 Task: Add Garlic Bread to the cart.
Action: Mouse moved to (21, 112)
Screenshot: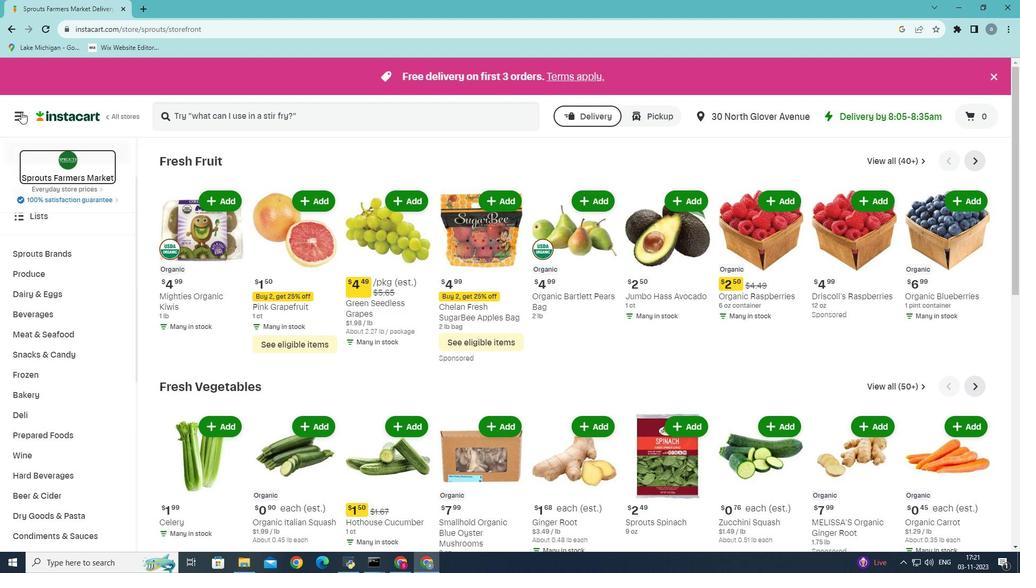 
Action: Mouse pressed left at (21, 112)
Screenshot: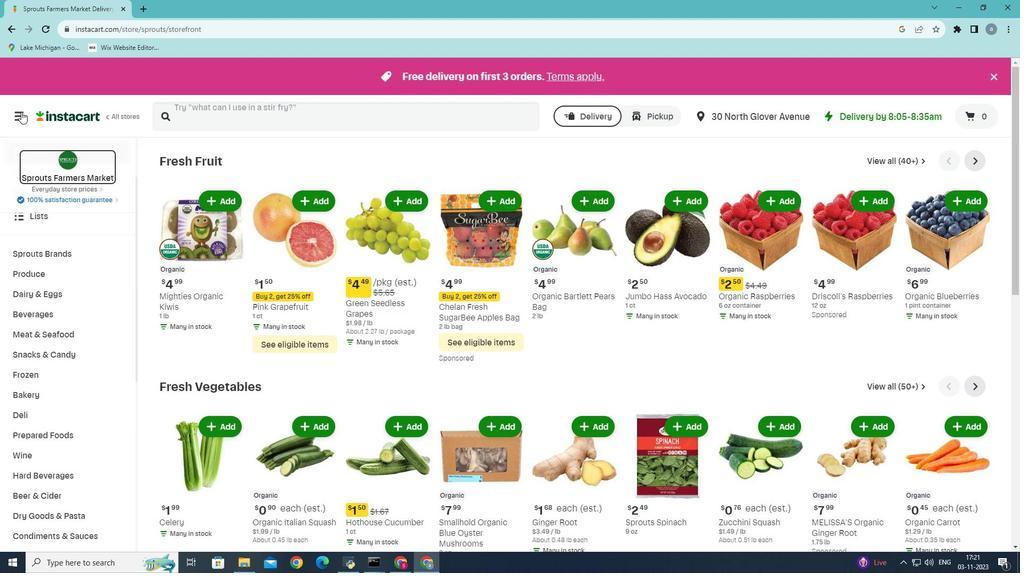 
Action: Mouse moved to (44, 288)
Screenshot: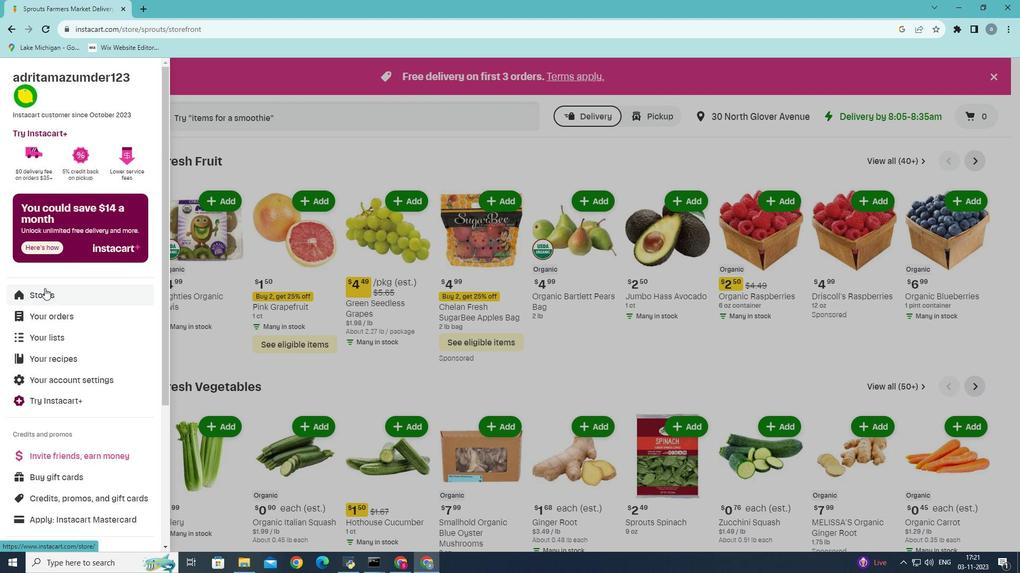 
Action: Mouse pressed left at (44, 288)
Screenshot: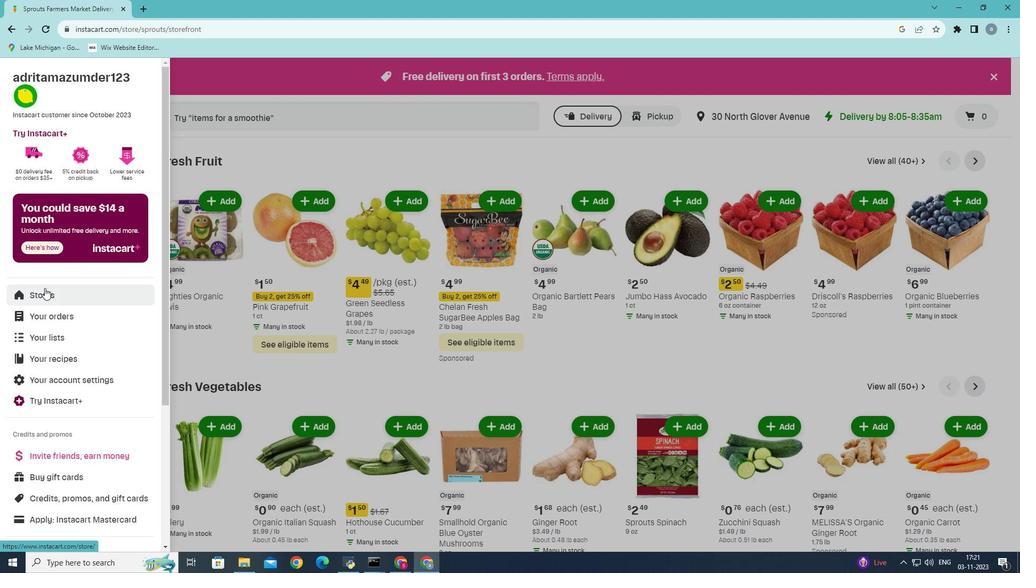 
Action: Mouse moved to (239, 118)
Screenshot: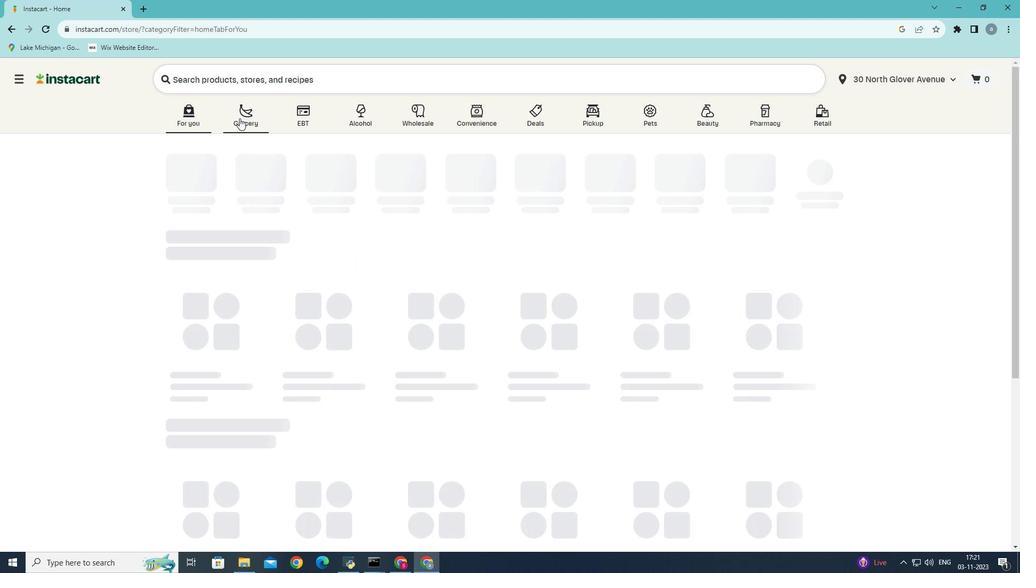 
Action: Mouse pressed left at (239, 118)
Screenshot: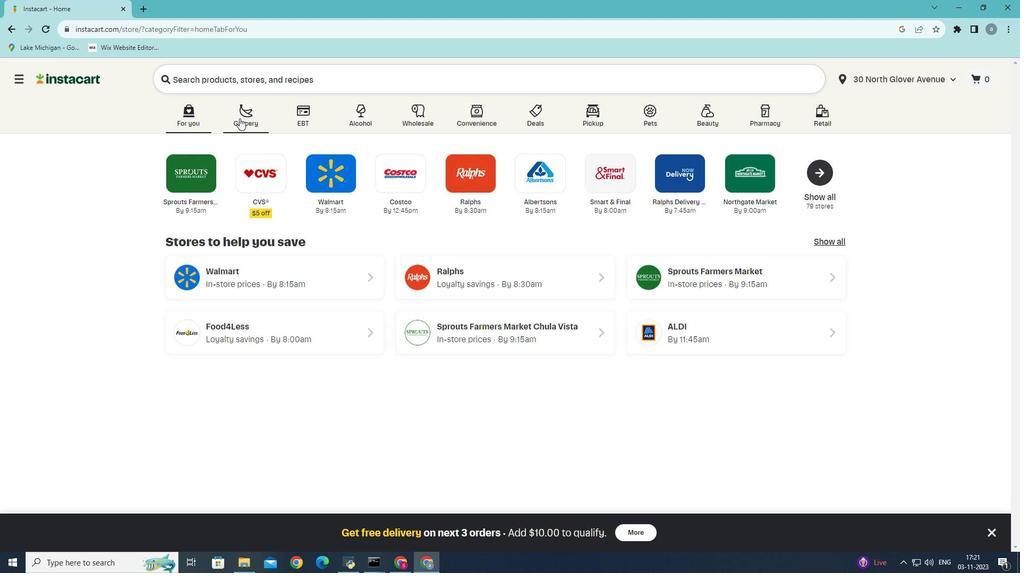
Action: Mouse moved to (220, 311)
Screenshot: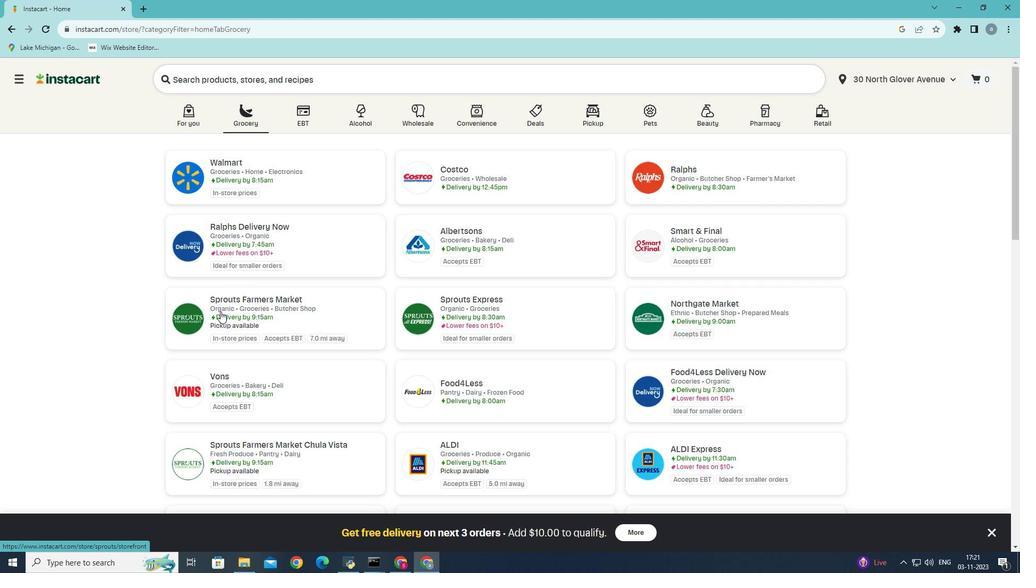 
Action: Mouse pressed left at (220, 311)
Screenshot: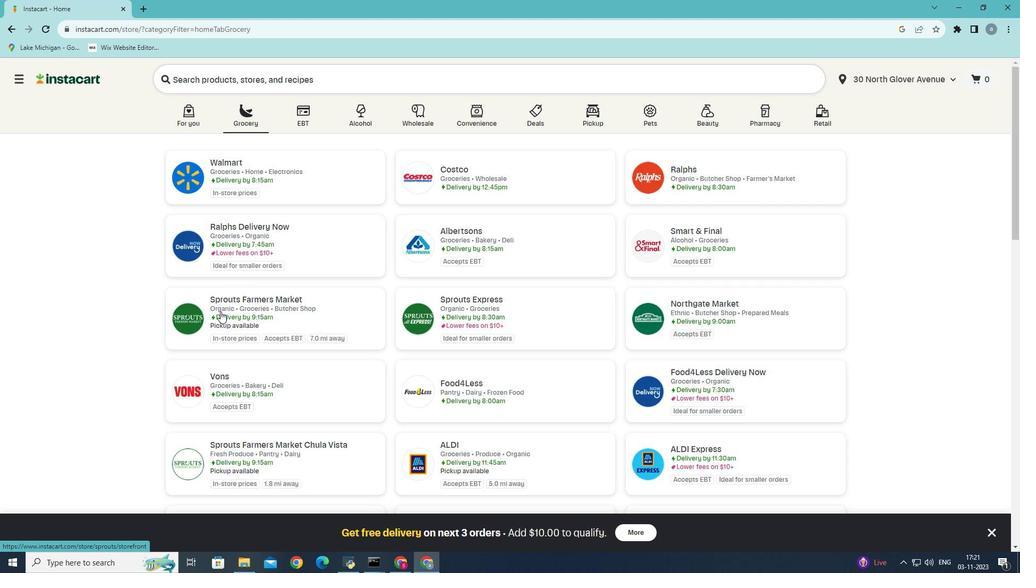 
Action: Mouse moved to (74, 433)
Screenshot: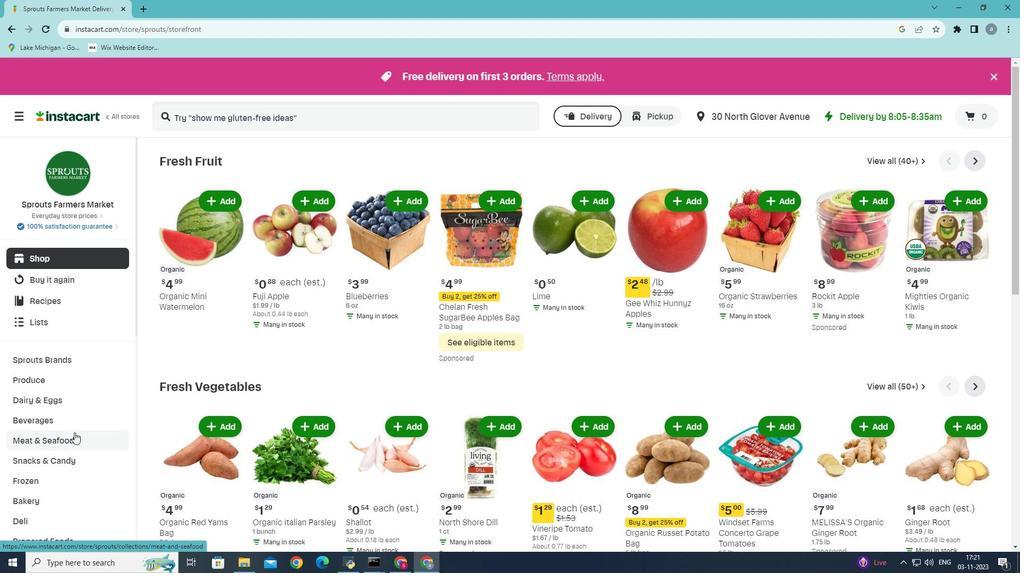 
Action: Mouse scrolled (74, 432) with delta (0, 0)
Screenshot: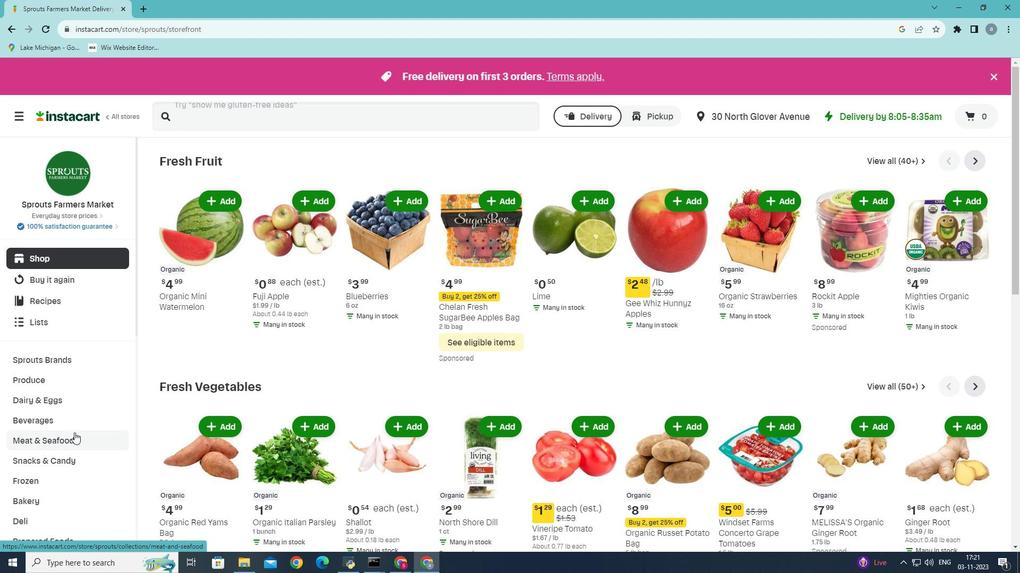 
Action: Mouse scrolled (74, 432) with delta (0, 0)
Screenshot: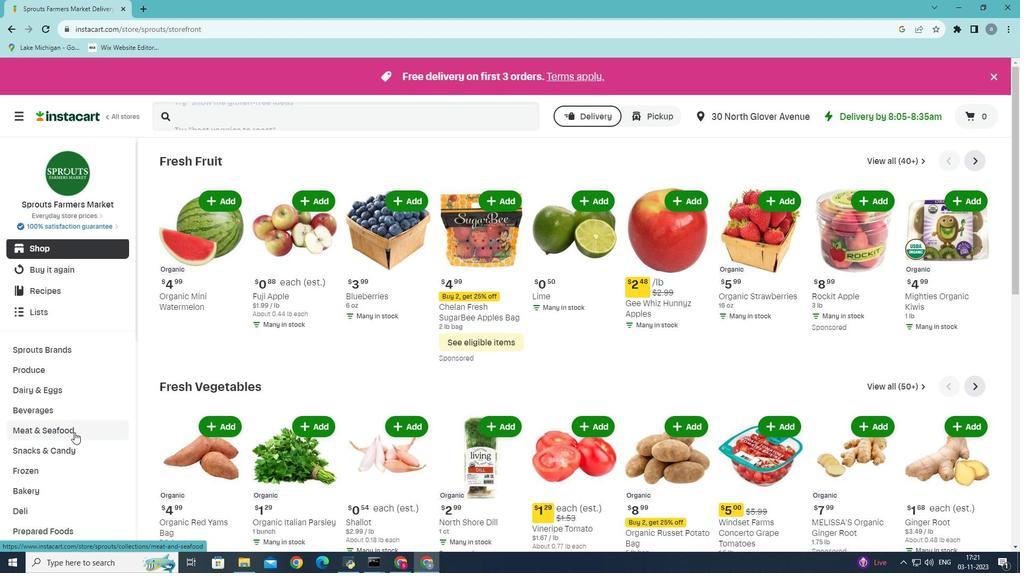 
Action: Mouse moved to (54, 436)
Screenshot: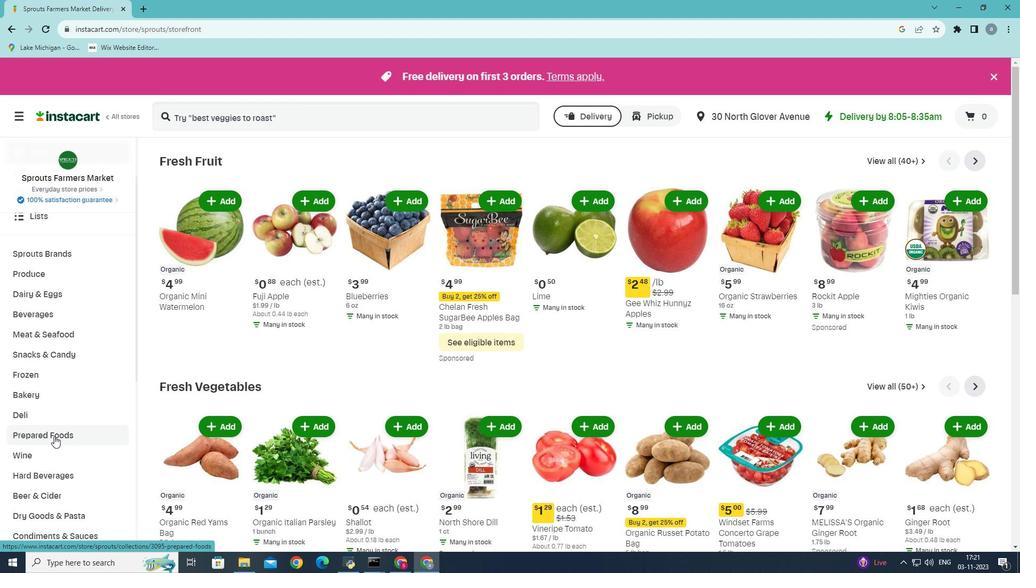 
Action: Mouse pressed left at (54, 436)
Screenshot: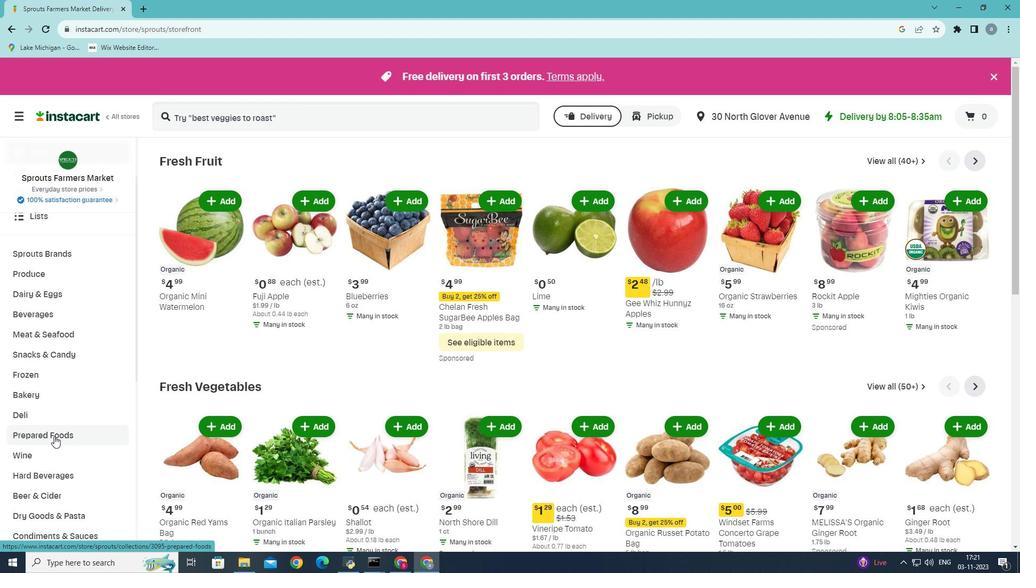 
Action: Mouse moved to (384, 189)
Screenshot: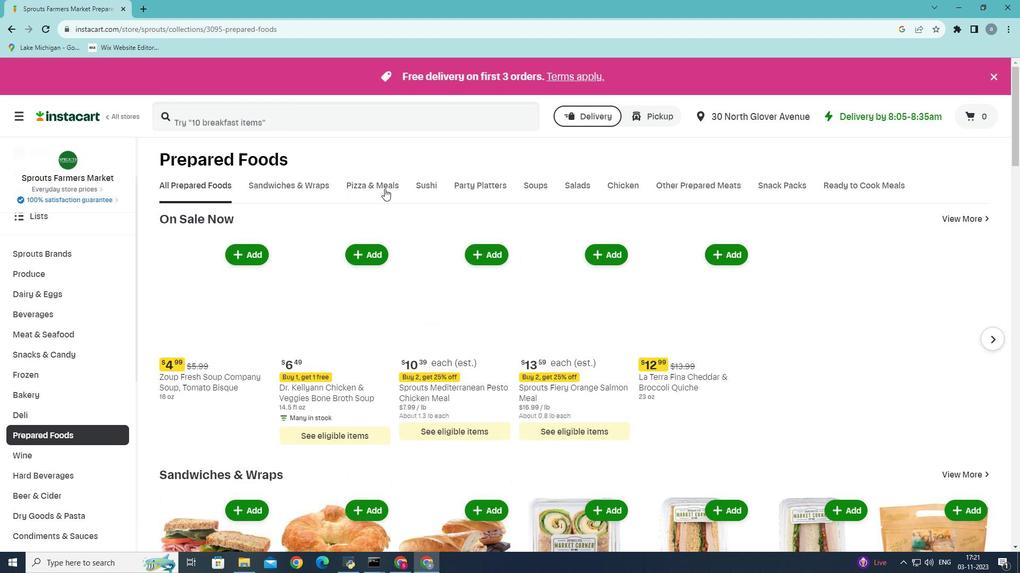 
Action: Mouse pressed left at (384, 189)
Screenshot: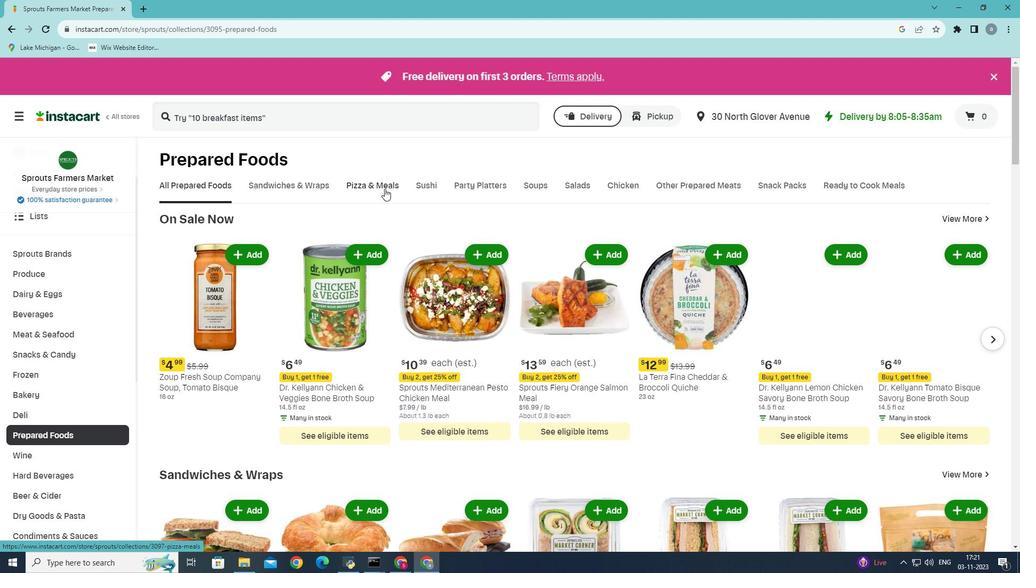 
Action: Mouse moved to (750, 242)
Screenshot: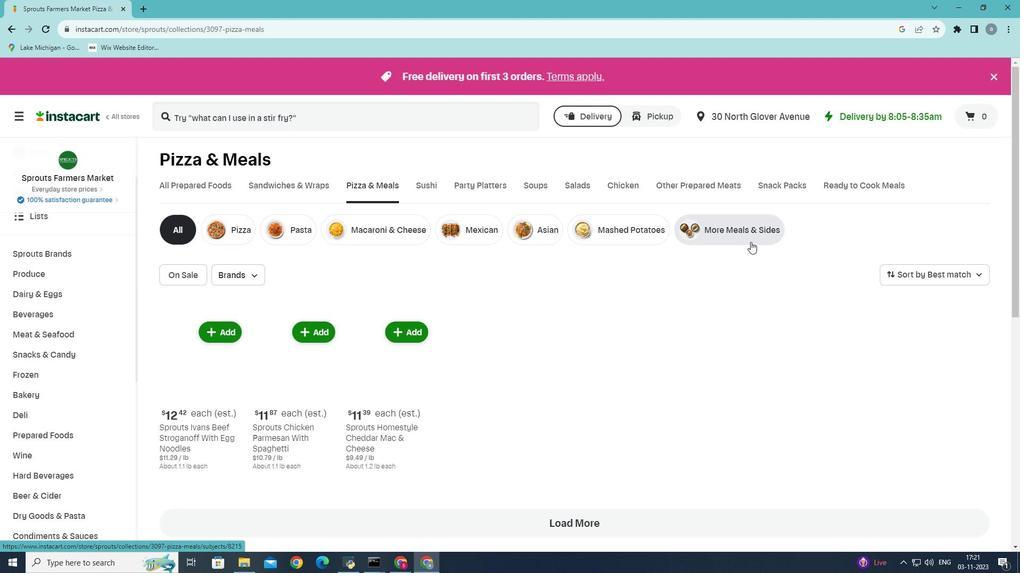 
Action: Mouse pressed left at (750, 242)
Screenshot: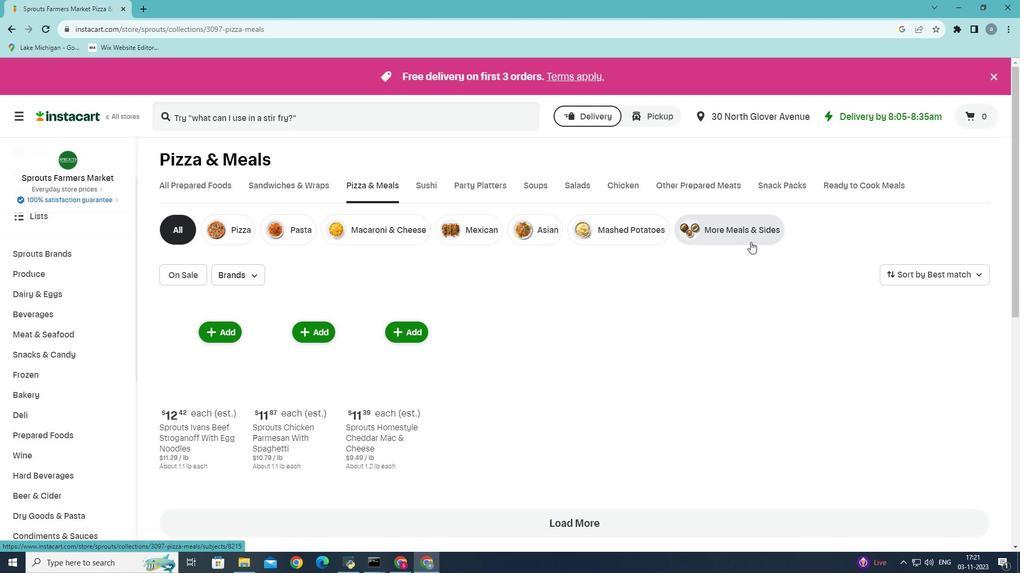 
Action: Mouse moved to (739, 238)
Screenshot: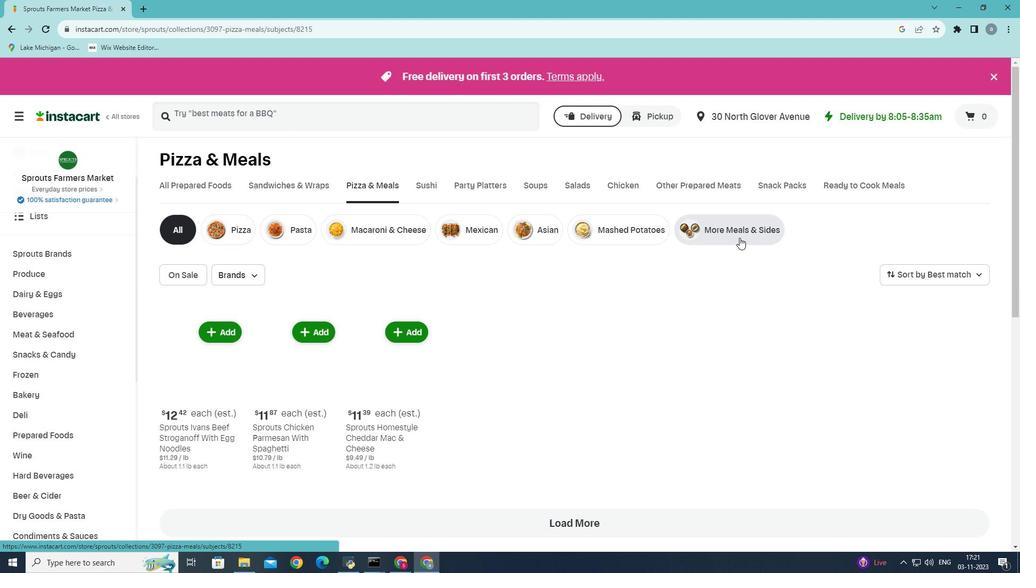 
Action: Mouse pressed left at (739, 238)
Screenshot: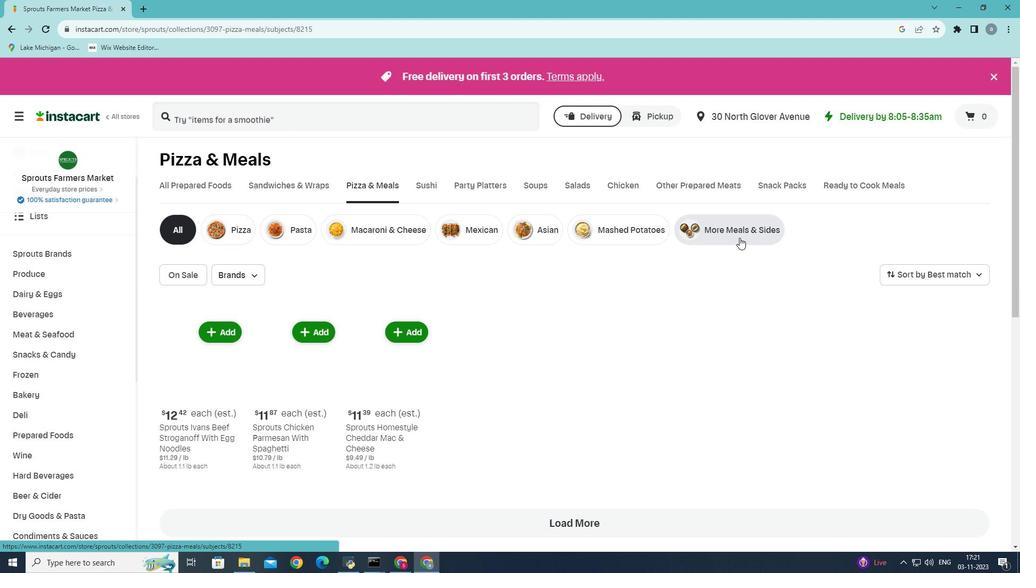 
Action: Mouse moved to (667, 355)
Screenshot: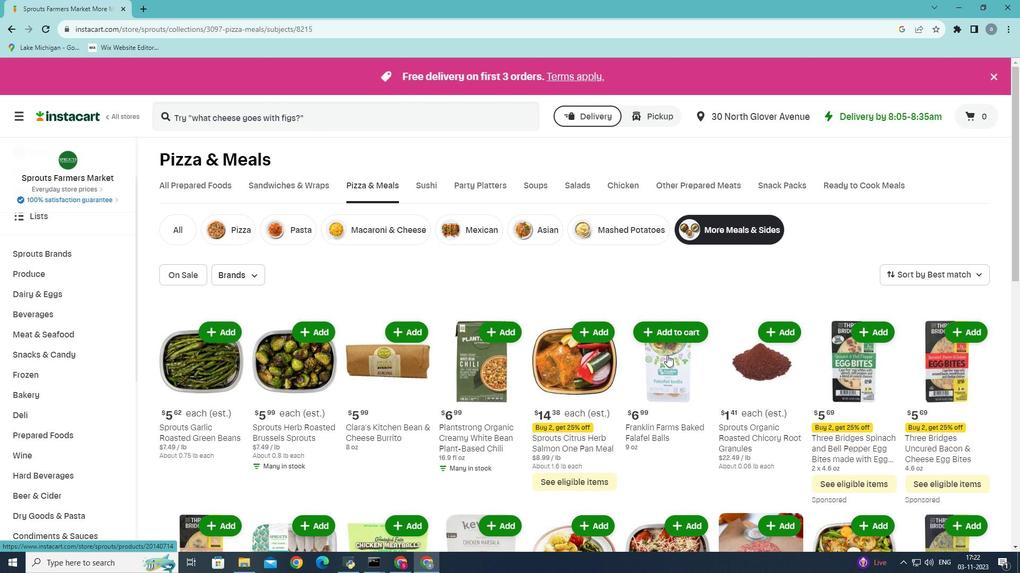 
Action: Mouse scrolled (667, 354) with delta (0, 0)
Screenshot: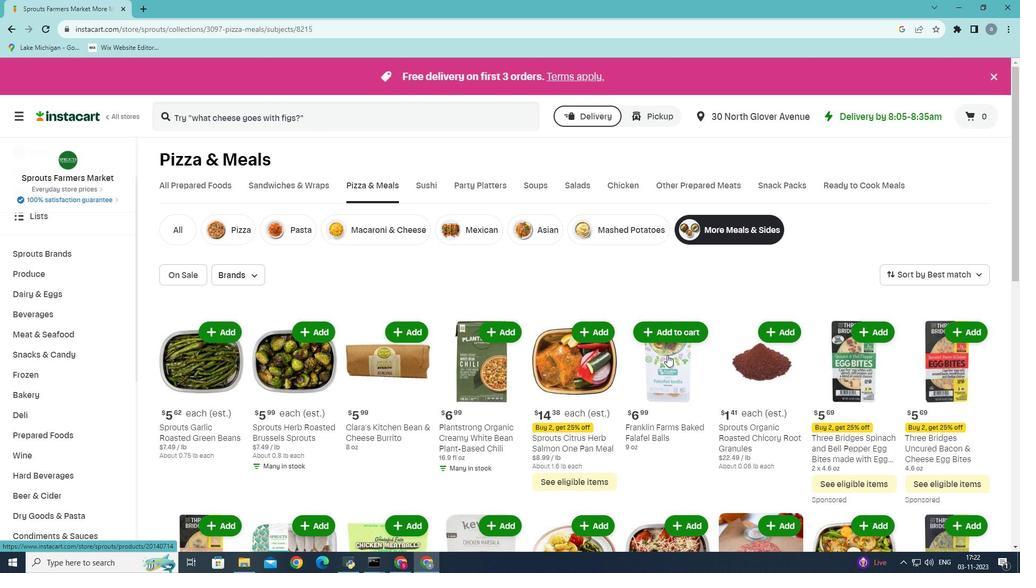 
Action: Mouse moved to (665, 362)
Screenshot: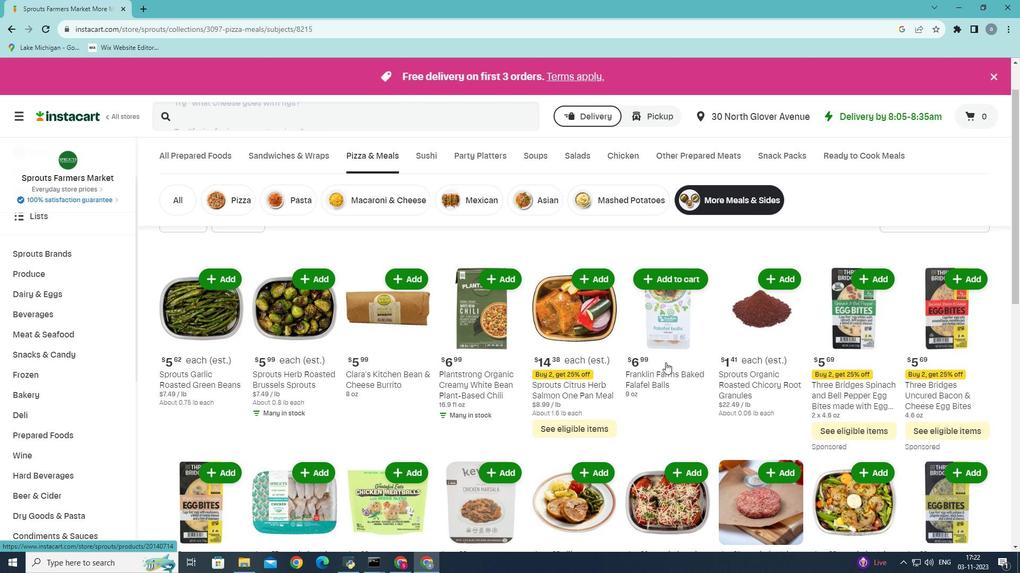 
Action: Mouse scrolled (665, 362) with delta (0, 0)
Screenshot: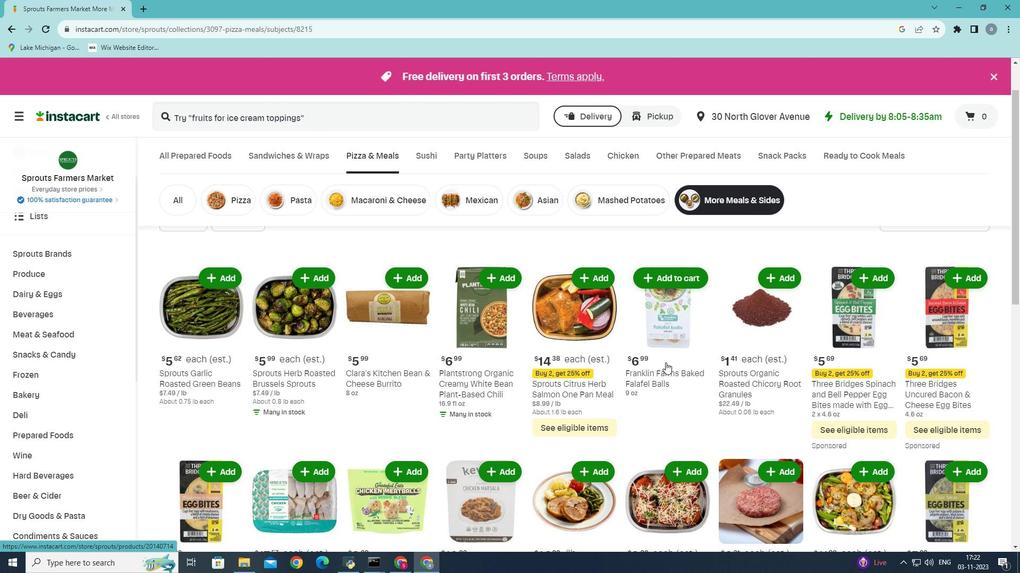 
Action: Mouse moved to (666, 362)
Screenshot: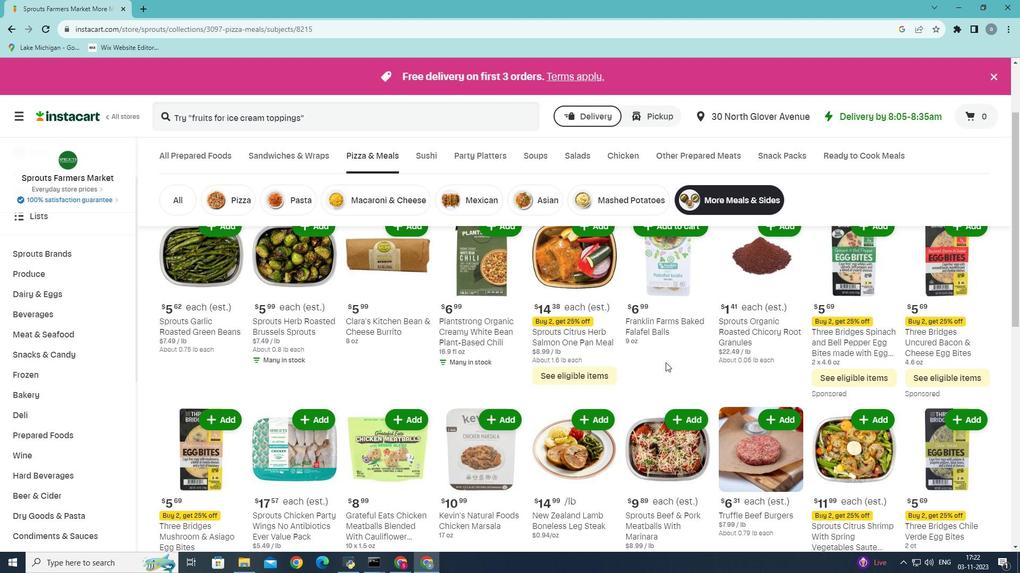 
Action: Mouse scrolled (666, 362) with delta (0, 0)
Screenshot: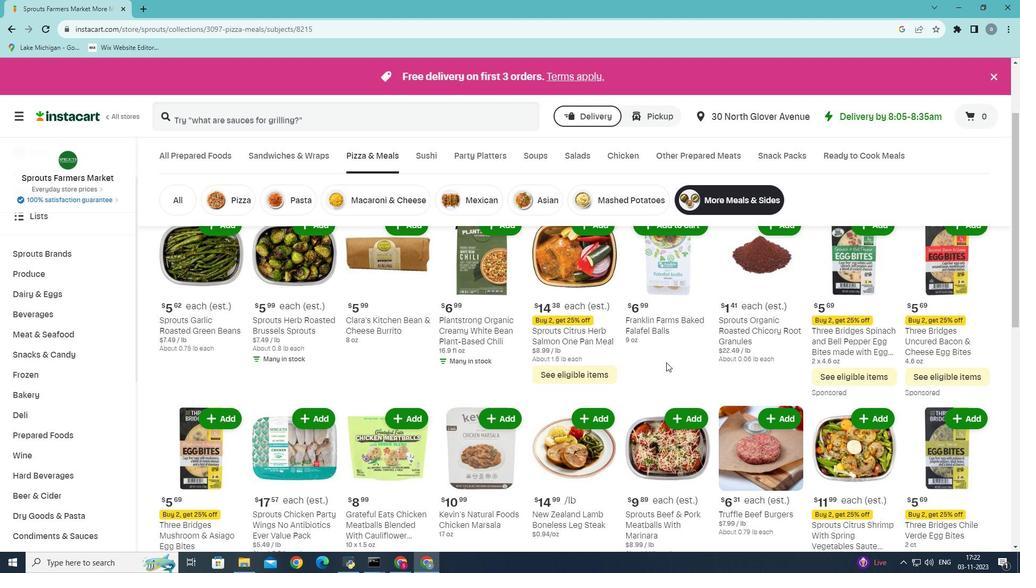 
Action: Mouse scrolled (666, 362) with delta (0, 0)
Screenshot: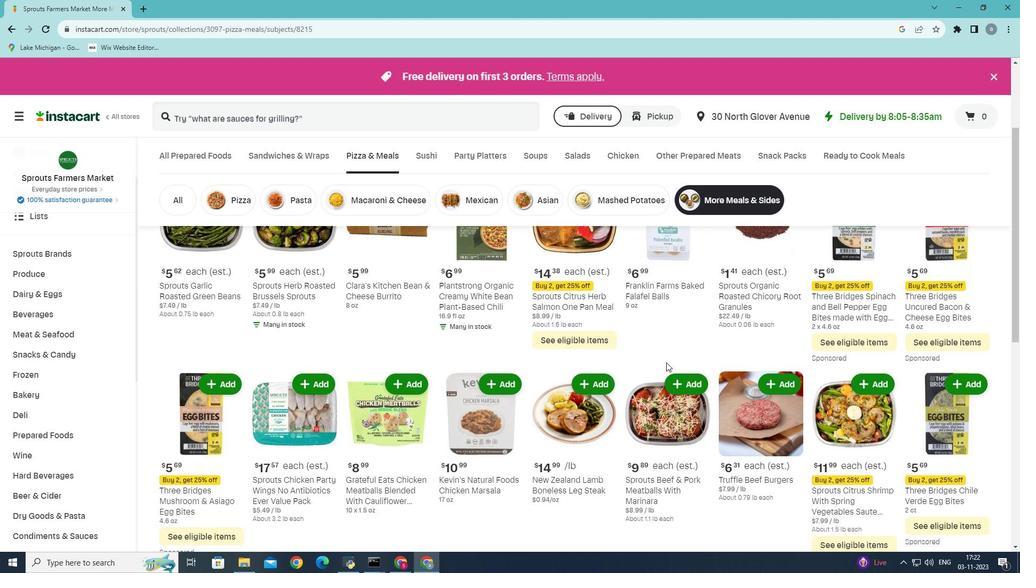 
Action: Mouse moved to (666, 362)
Screenshot: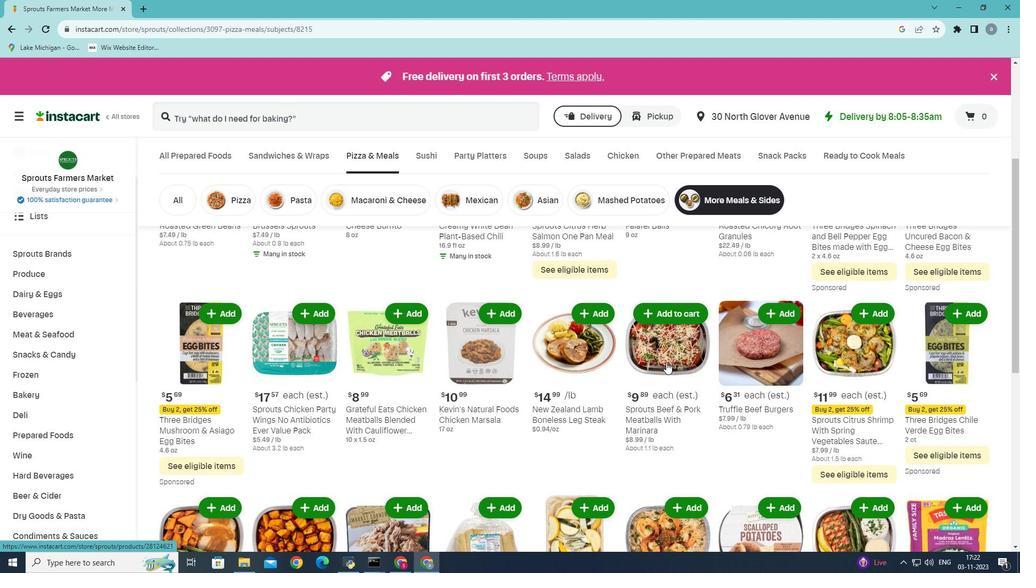 
Action: Mouse scrolled (666, 362) with delta (0, 0)
Screenshot: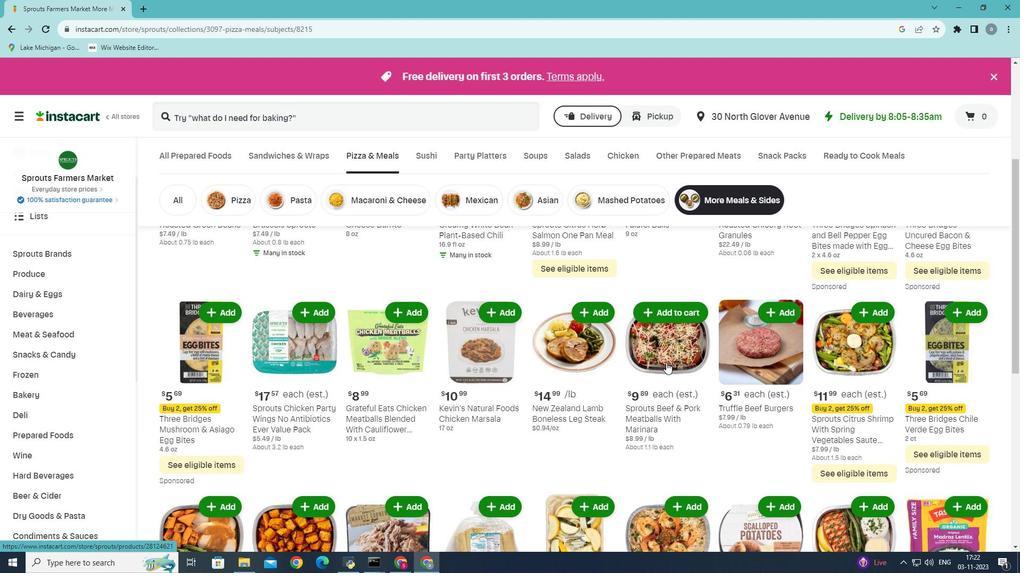 
Action: Mouse scrolled (666, 362) with delta (0, 0)
Screenshot: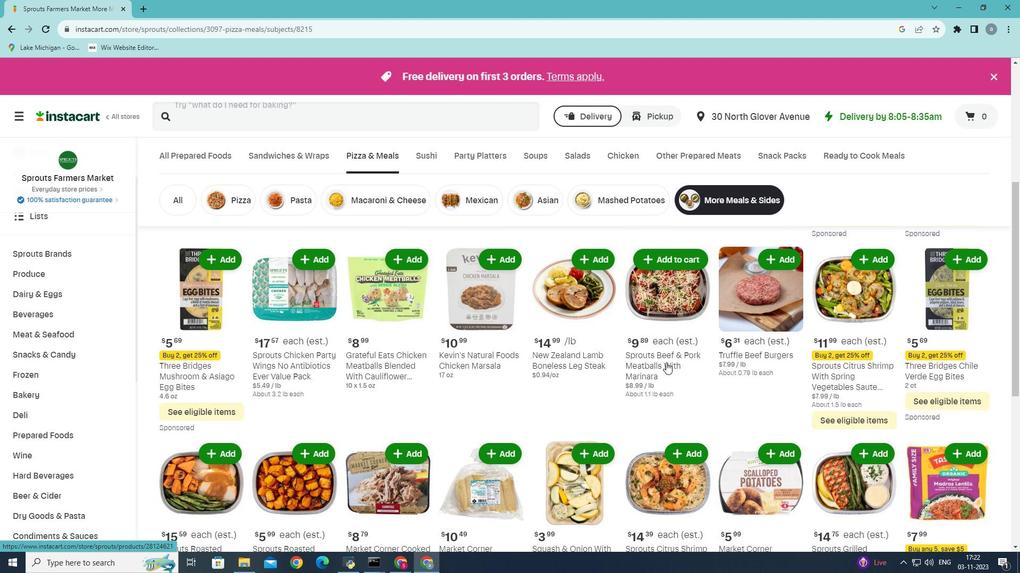
Action: Mouse scrolled (666, 362) with delta (0, 0)
Screenshot: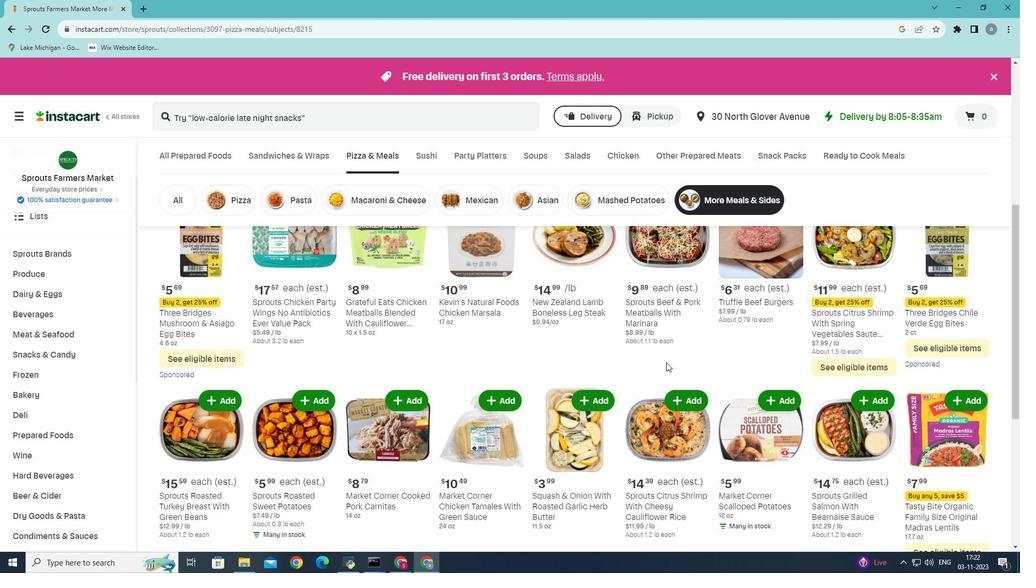 
Action: Mouse scrolled (666, 362) with delta (0, 0)
Screenshot: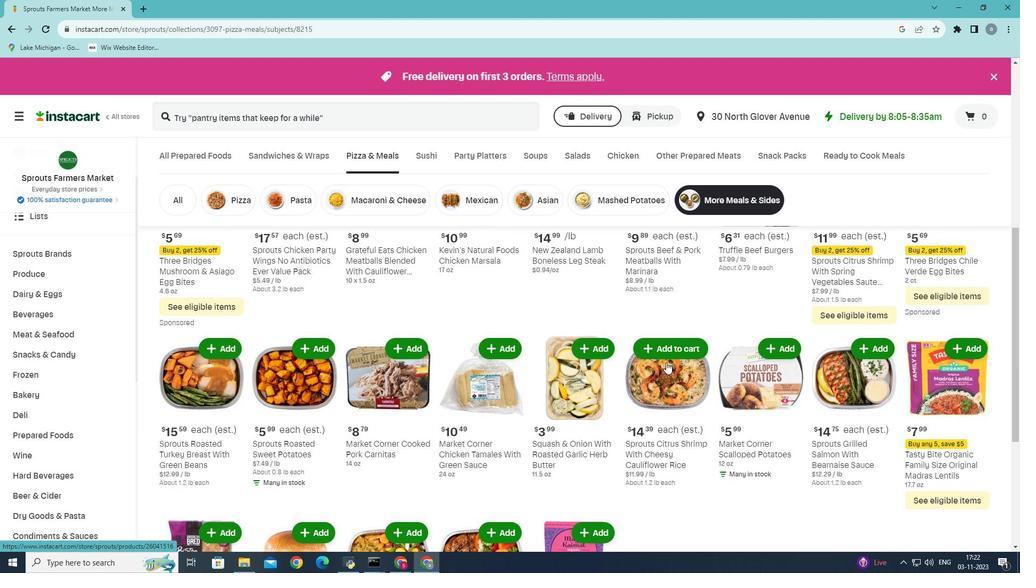 
Action: Mouse scrolled (666, 362) with delta (0, 0)
Screenshot: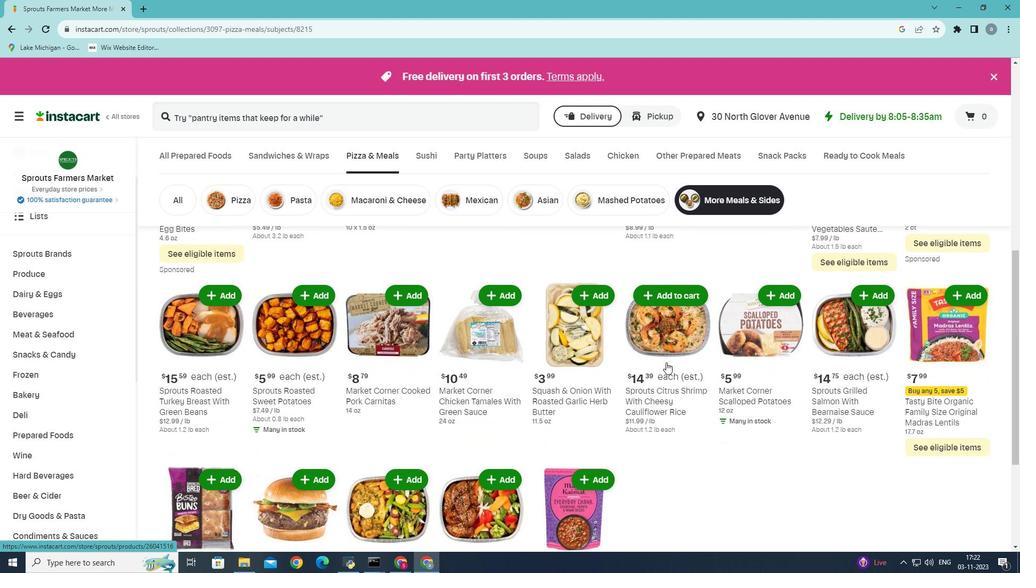 
Action: Mouse scrolled (666, 362) with delta (0, 0)
Screenshot: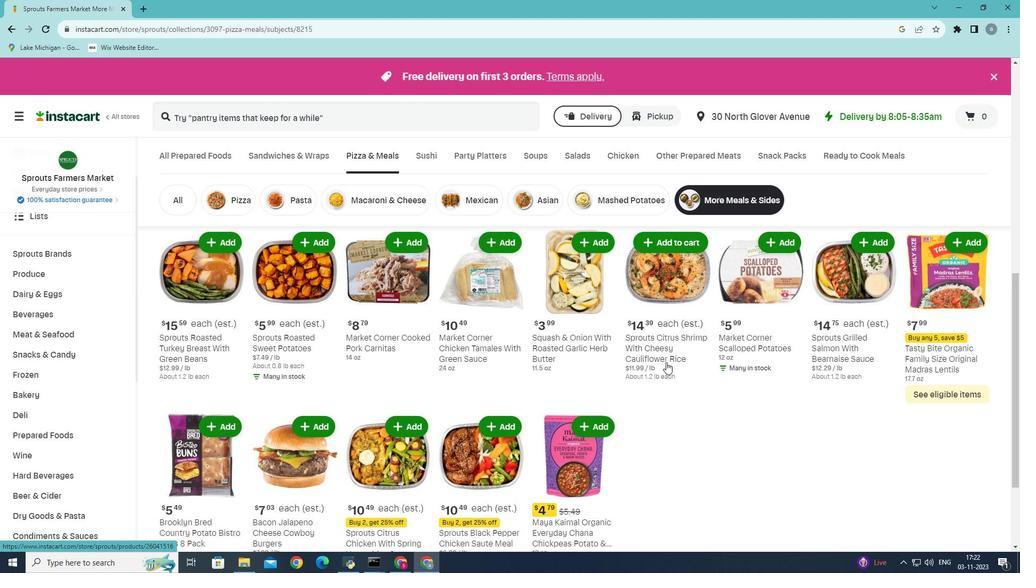 
Action: Mouse moved to (871, 376)
Screenshot: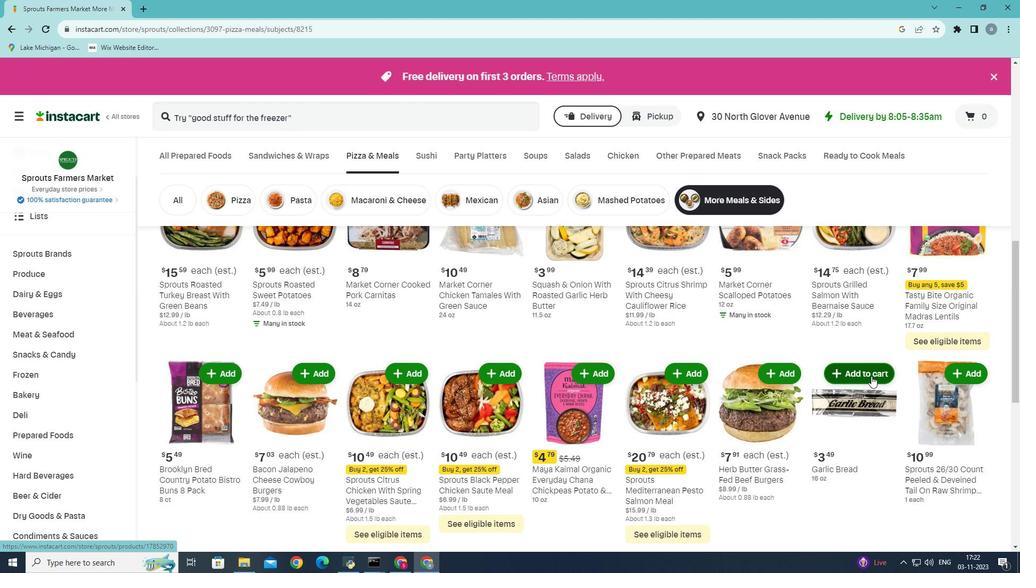 
Action: Mouse pressed left at (871, 376)
Screenshot: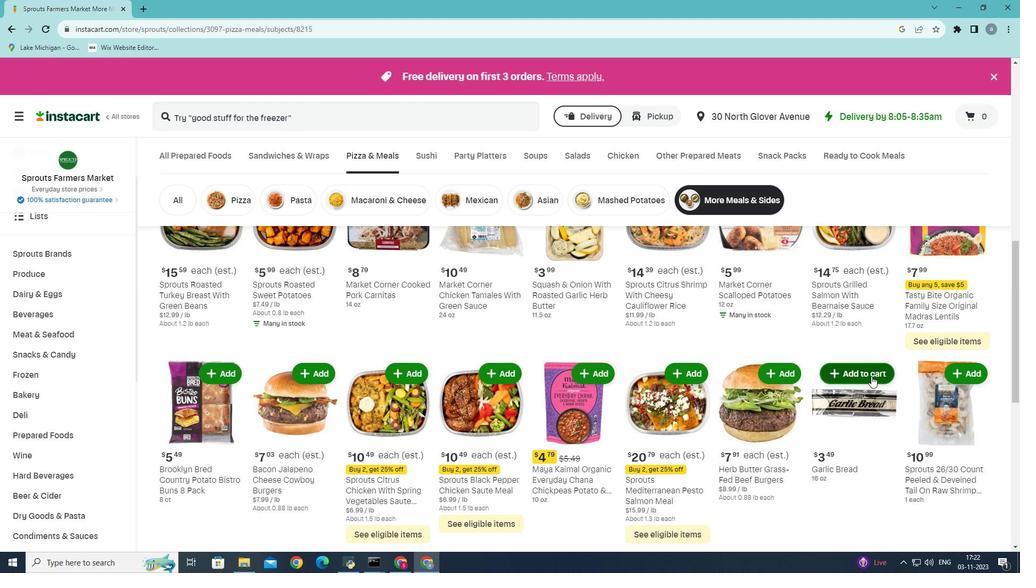 
Action: Mouse moved to (863, 375)
Screenshot: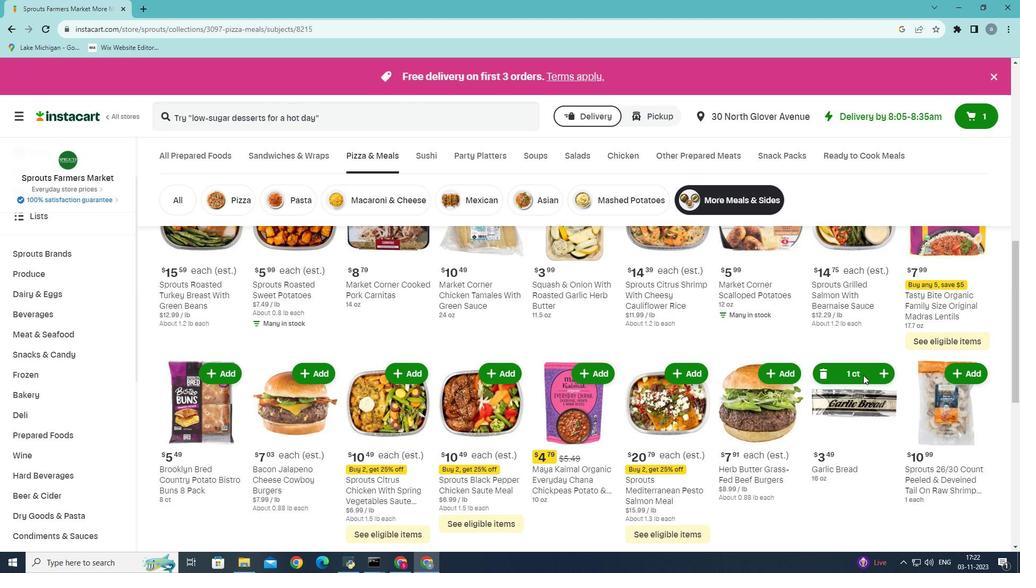 
